 Task: Add Durham Ground Bison Patties to the cart.
Action: Mouse moved to (21, 68)
Screenshot: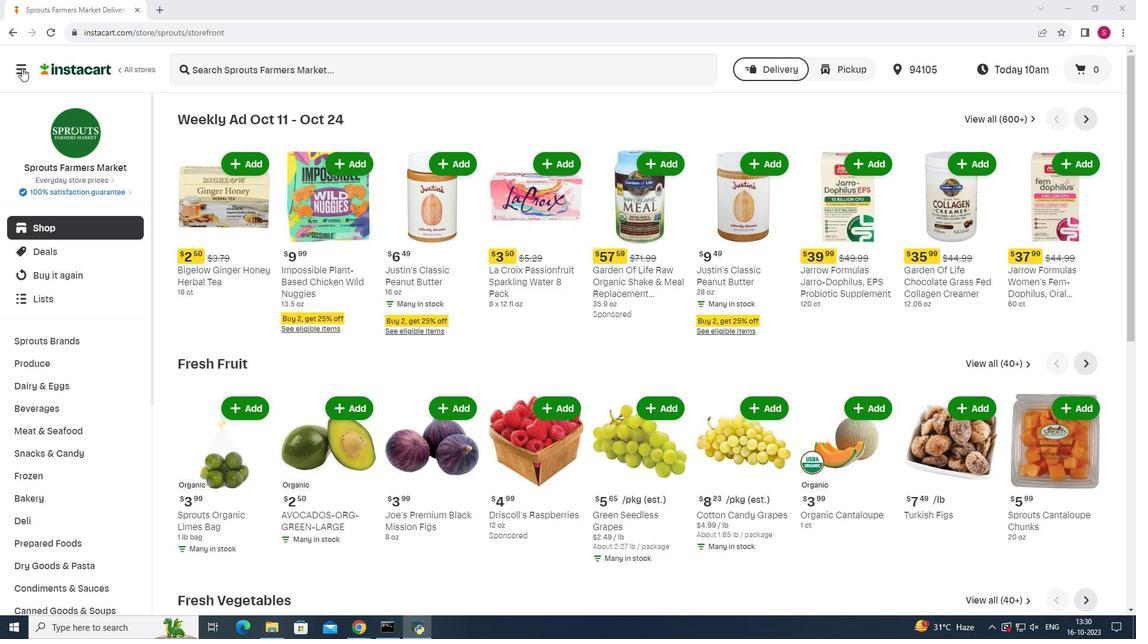 
Action: Mouse pressed left at (21, 68)
Screenshot: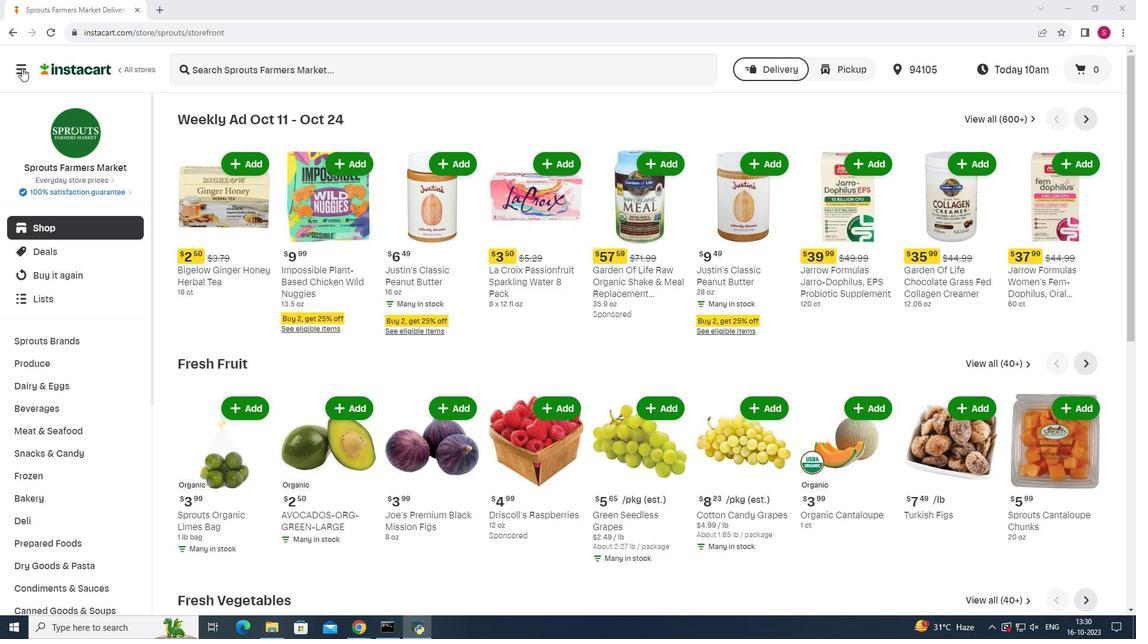 
Action: Mouse moved to (70, 314)
Screenshot: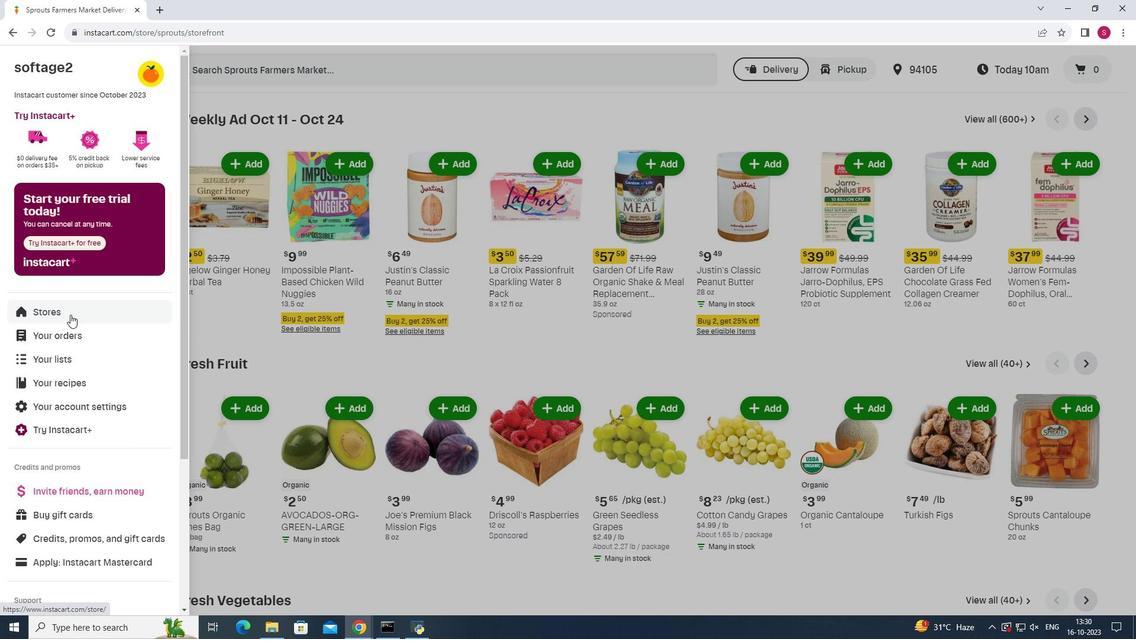 
Action: Mouse pressed left at (70, 314)
Screenshot: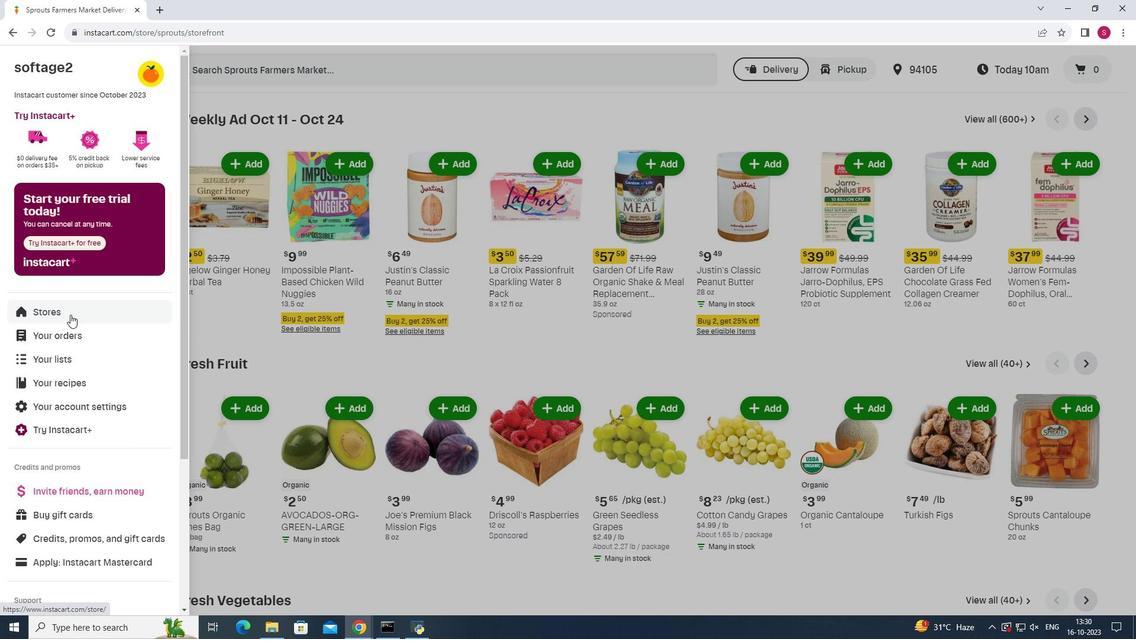 
Action: Mouse moved to (273, 100)
Screenshot: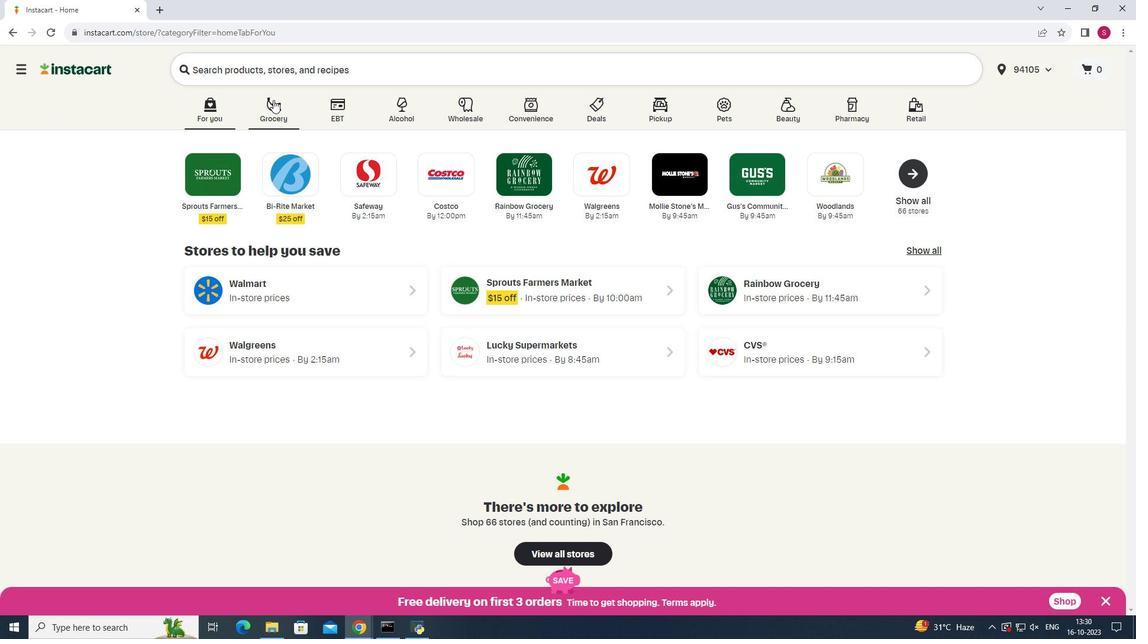 
Action: Mouse pressed left at (273, 100)
Screenshot: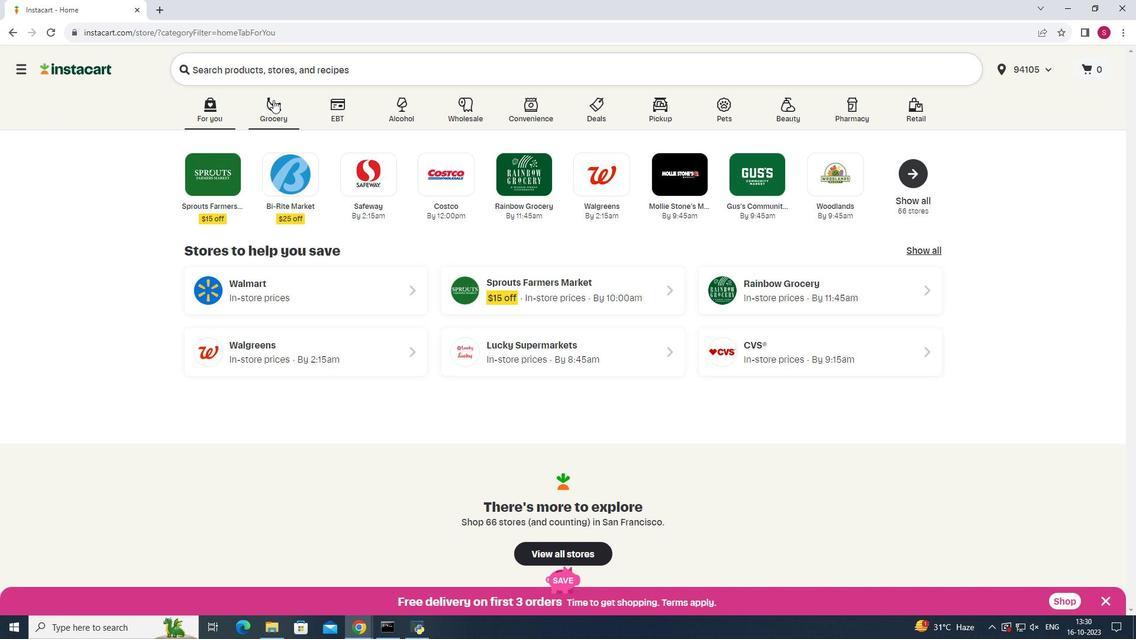 
Action: Mouse moved to (803, 166)
Screenshot: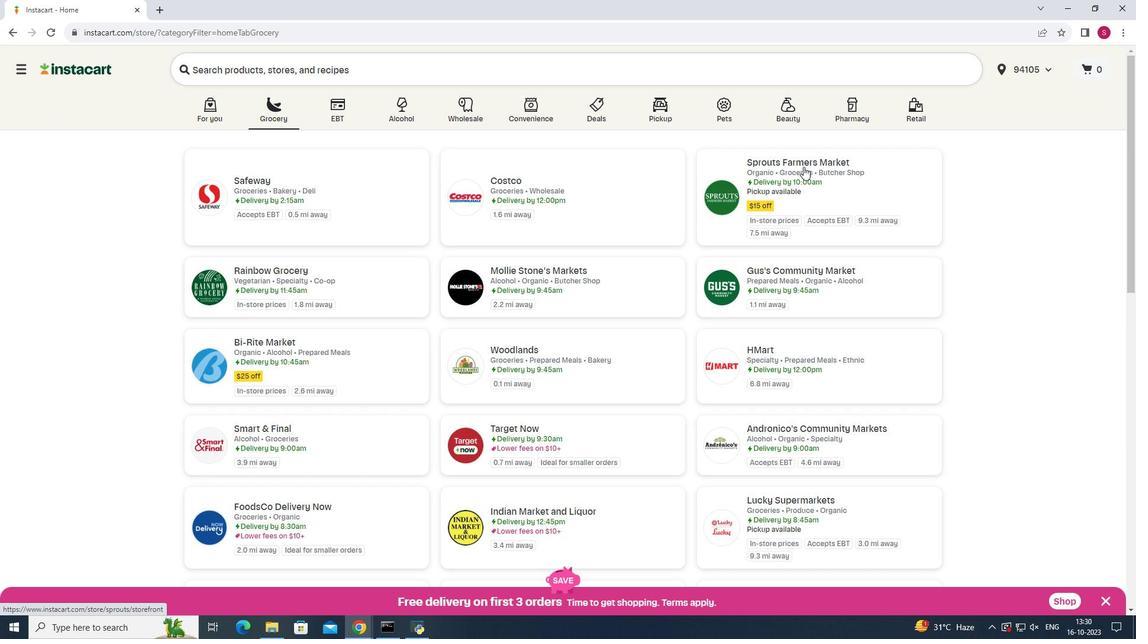 
Action: Mouse pressed left at (803, 166)
Screenshot: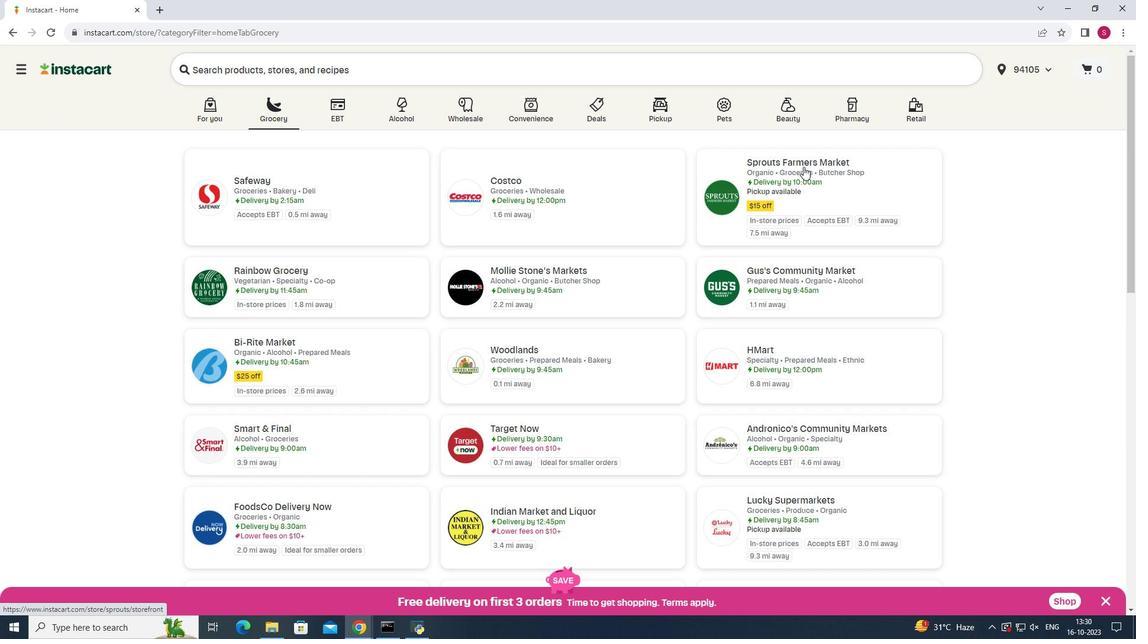 
Action: Mouse moved to (57, 427)
Screenshot: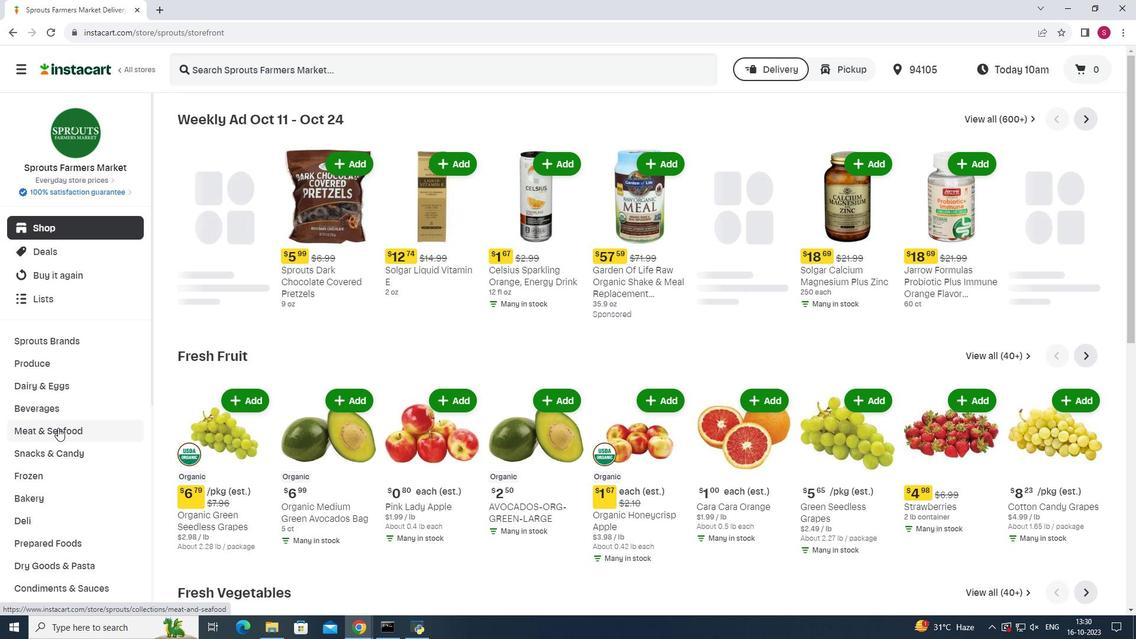 
Action: Mouse pressed left at (57, 427)
Screenshot: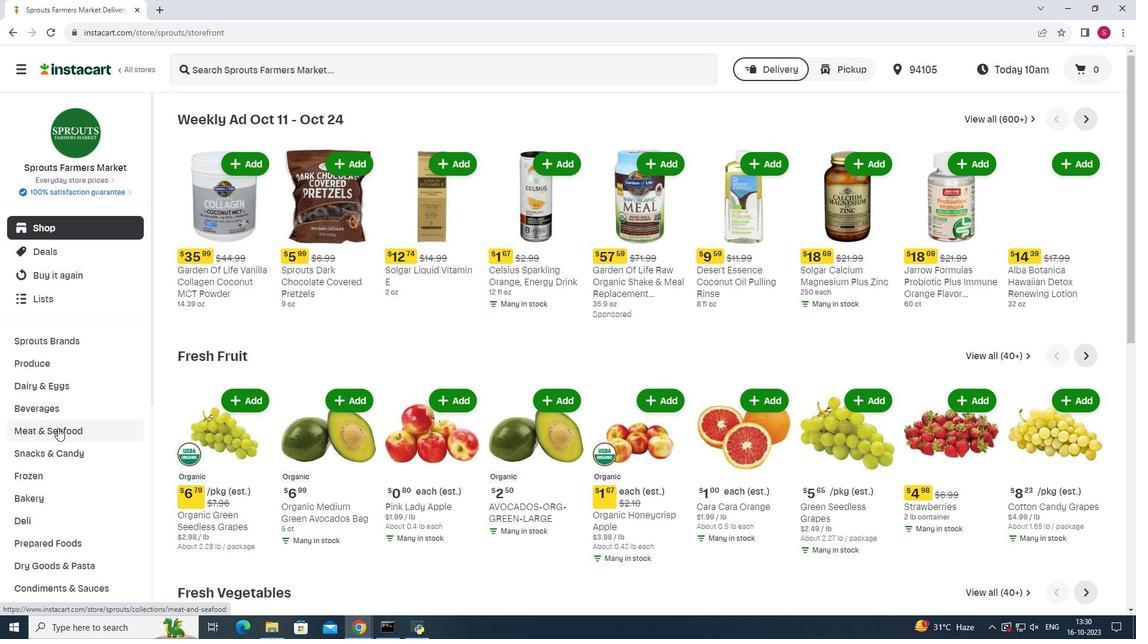 
Action: Mouse moved to (749, 139)
Screenshot: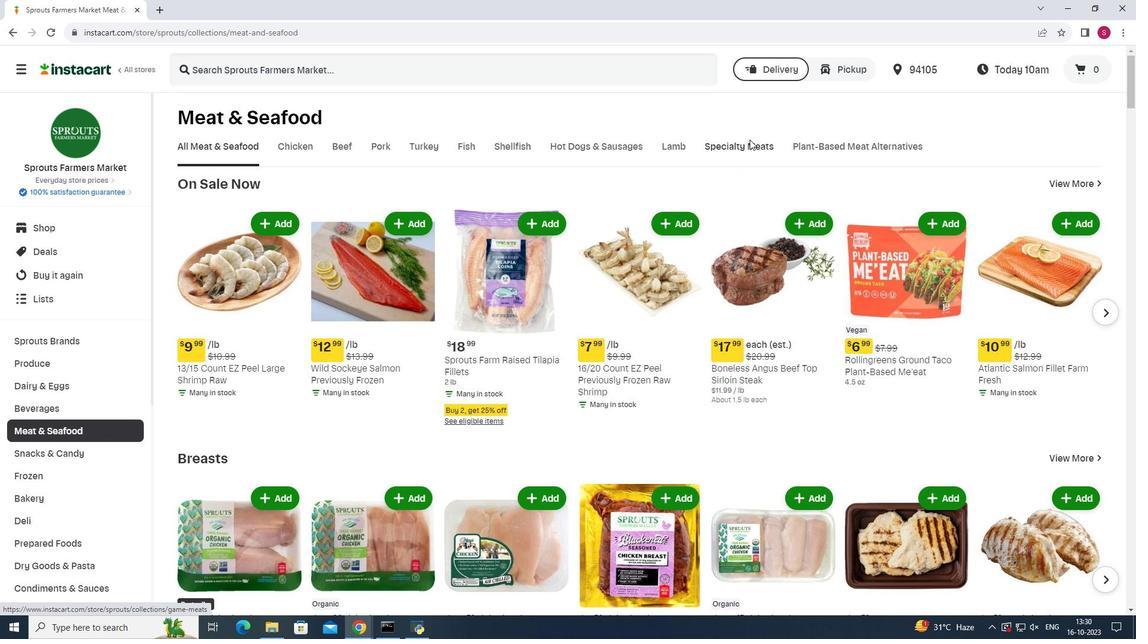
Action: Mouse pressed left at (749, 139)
Screenshot: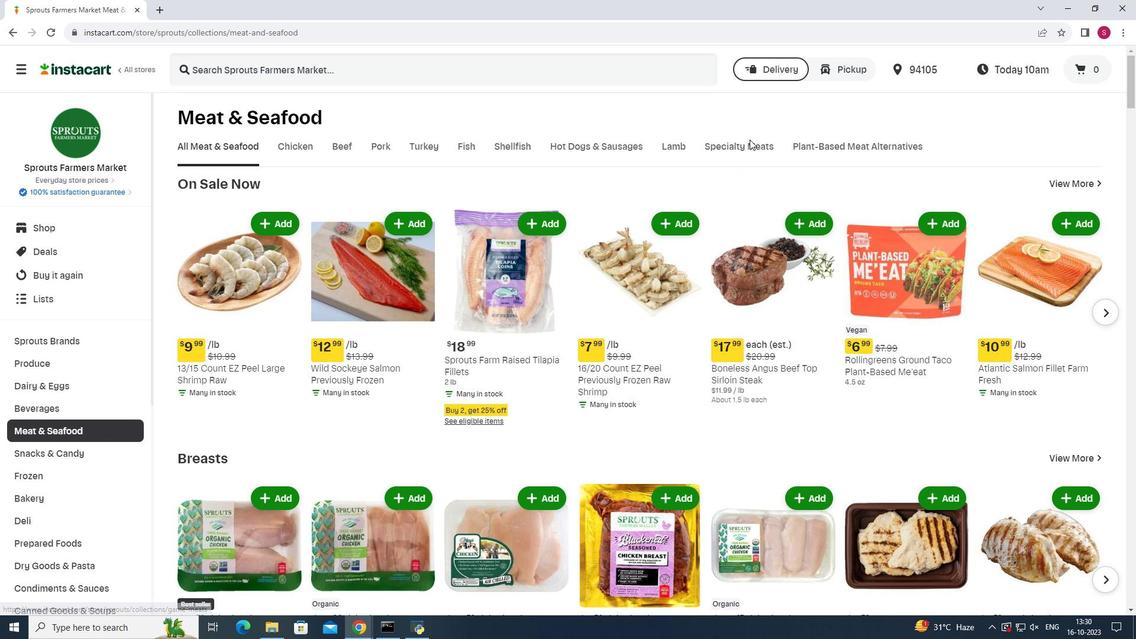 
Action: Mouse moved to (747, 147)
Screenshot: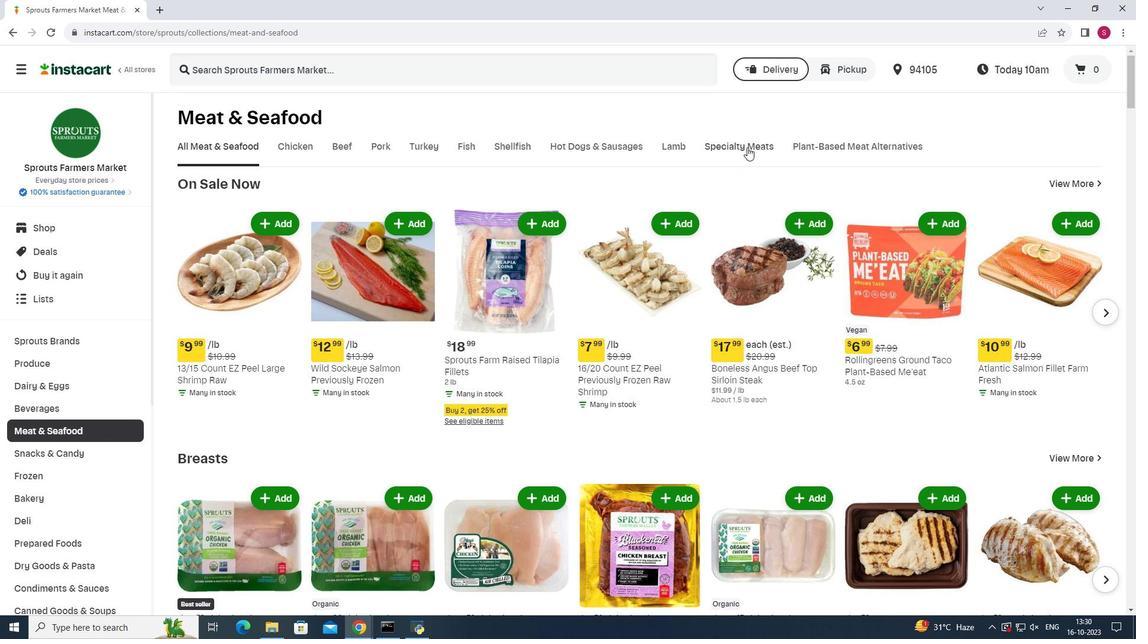 
Action: Mouse pressed left at (747, 147)
Screenshot: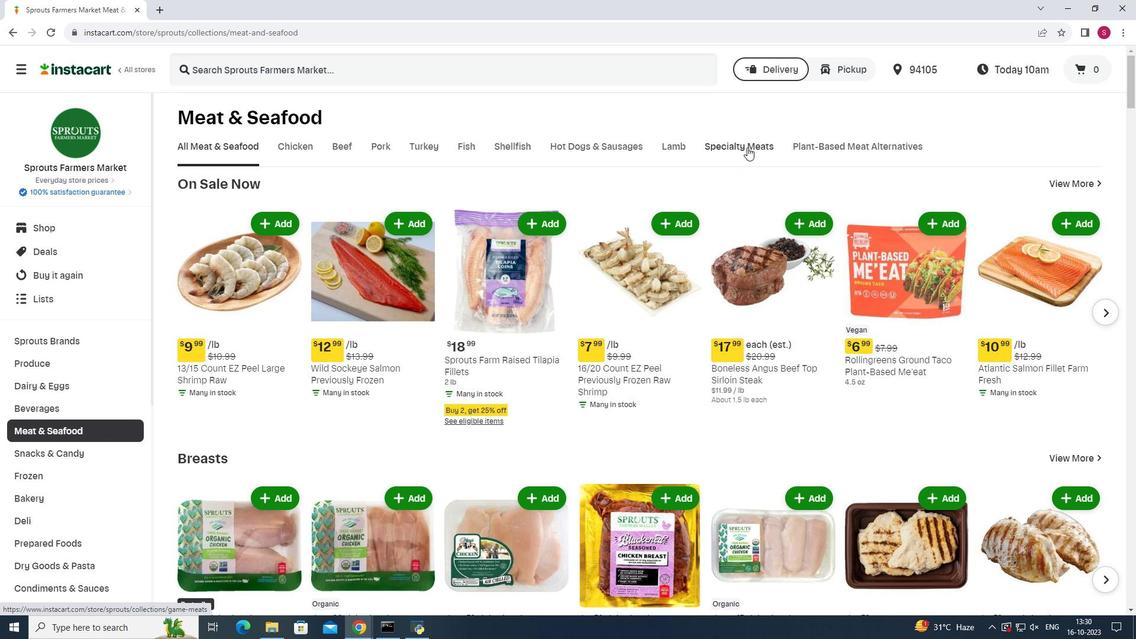 
Action: Mouse moved to (409, 63)
Screenshot: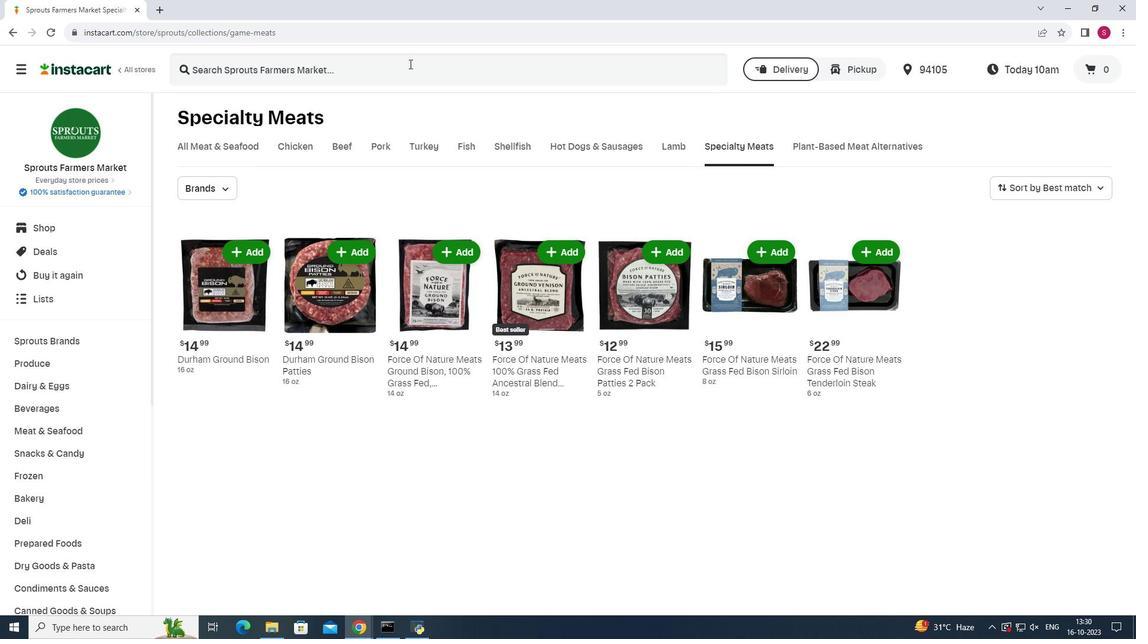
Action: Mouse pressed left at (409, 63)
Screenshot: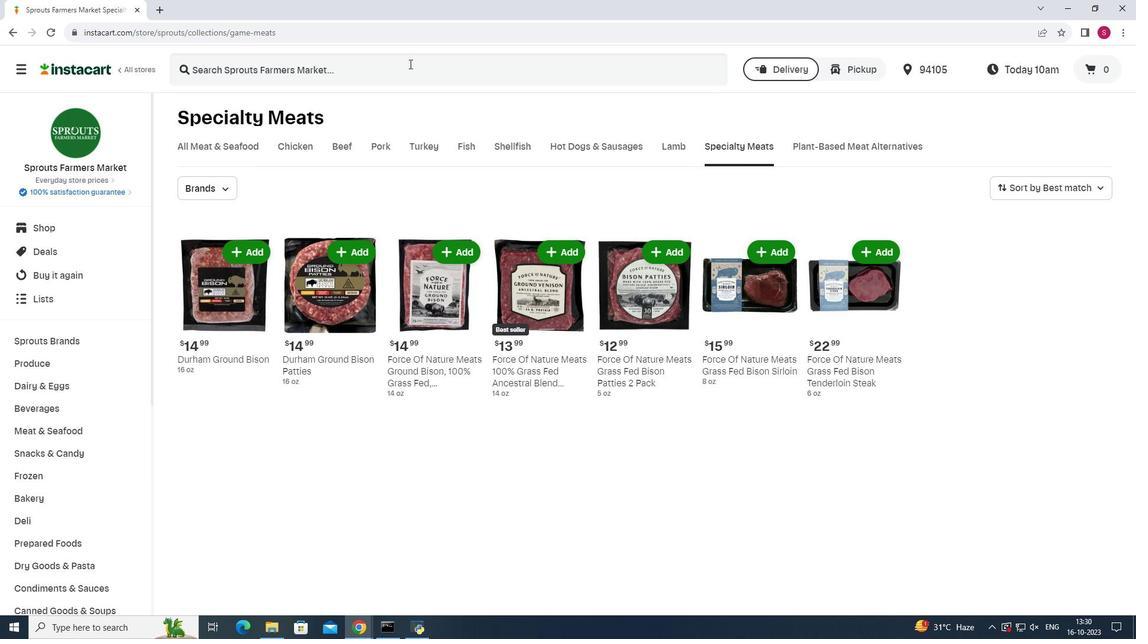 
Action: Key pressed <Key.shift><Key.shift><Key.shift>Durham<Key.space><Key.shift><Key.shift><Key.shift><Key.shift><Key.shift><Key.shift><Key.shift><Key.shift><Key.shift><Key.shift><Key.shift><Key.shift><Key.shift><Key.shift><Key.shift><Key.shift><Key.shift><Key.shift><Key.shift><Key.shift><Key.shift><Key.shift><Key.shift><Key.shift><Key.shift>Ground<Key.space><Key.shift>Bison<Key.space><Key.shift>Patties<Key.enter>
Screenshot: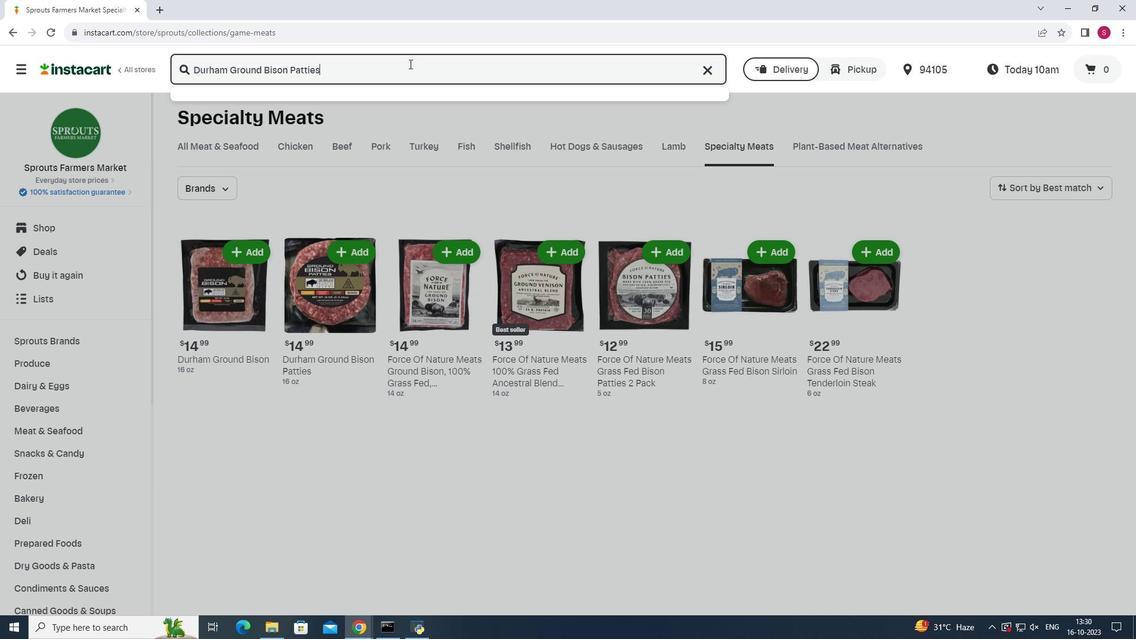 
Action: Mouse moved to (678, 162)
Screenshot: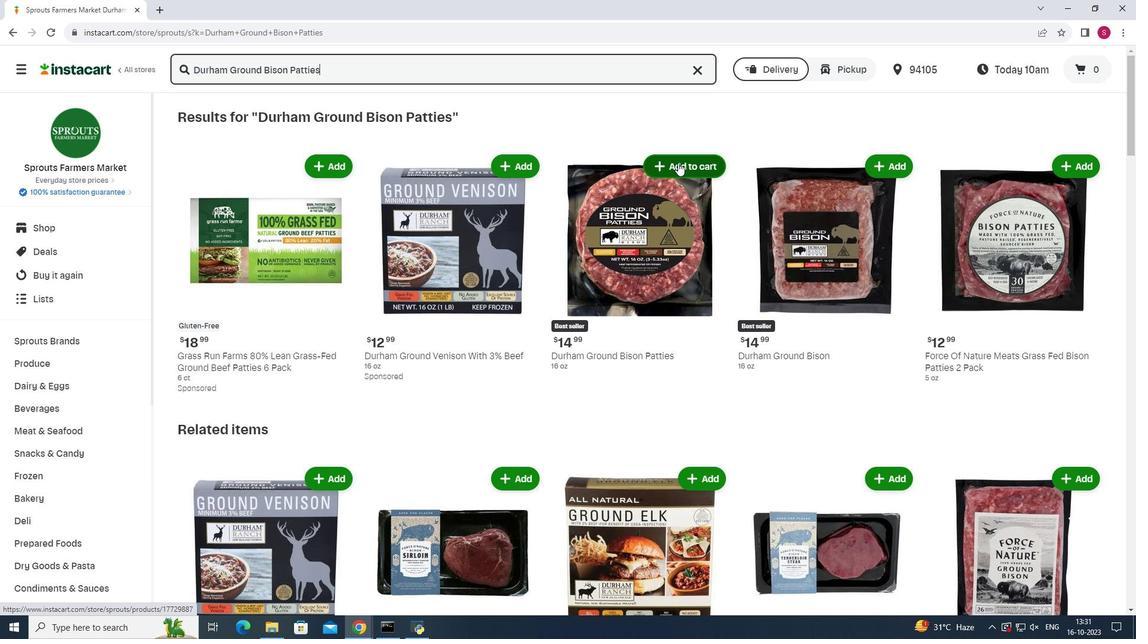 
Action: Mouse pressed left at (678, 162)
Screenshot: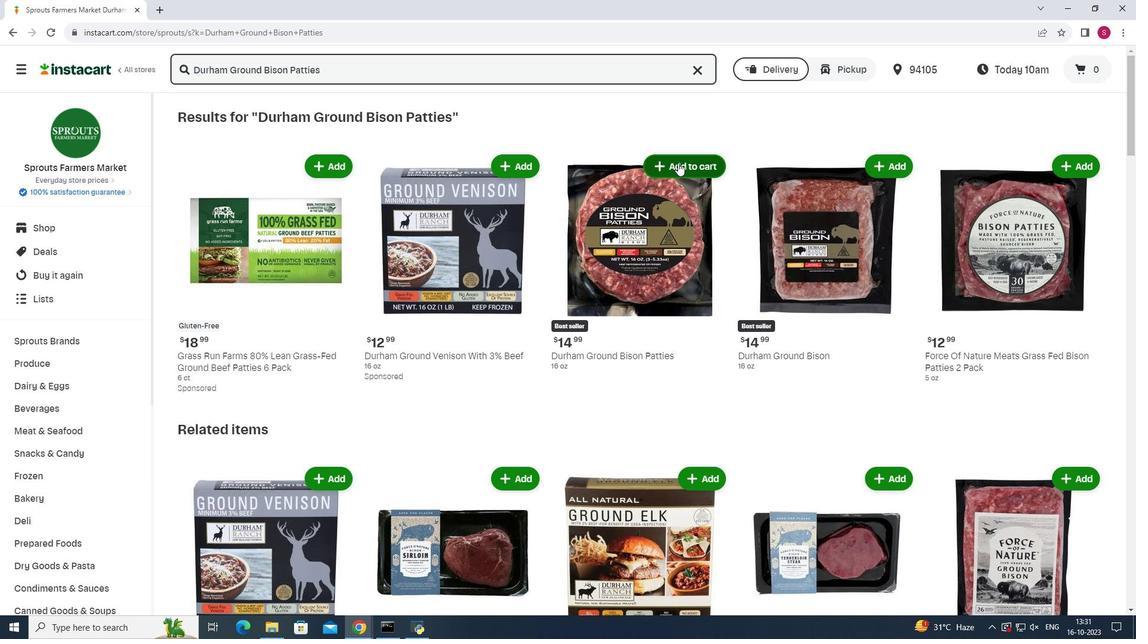
